 Task: Change Press Control Key Twice To Press Fn (Function) Key Twice
Action: Mouse moved to (285, 183)
Screenshot: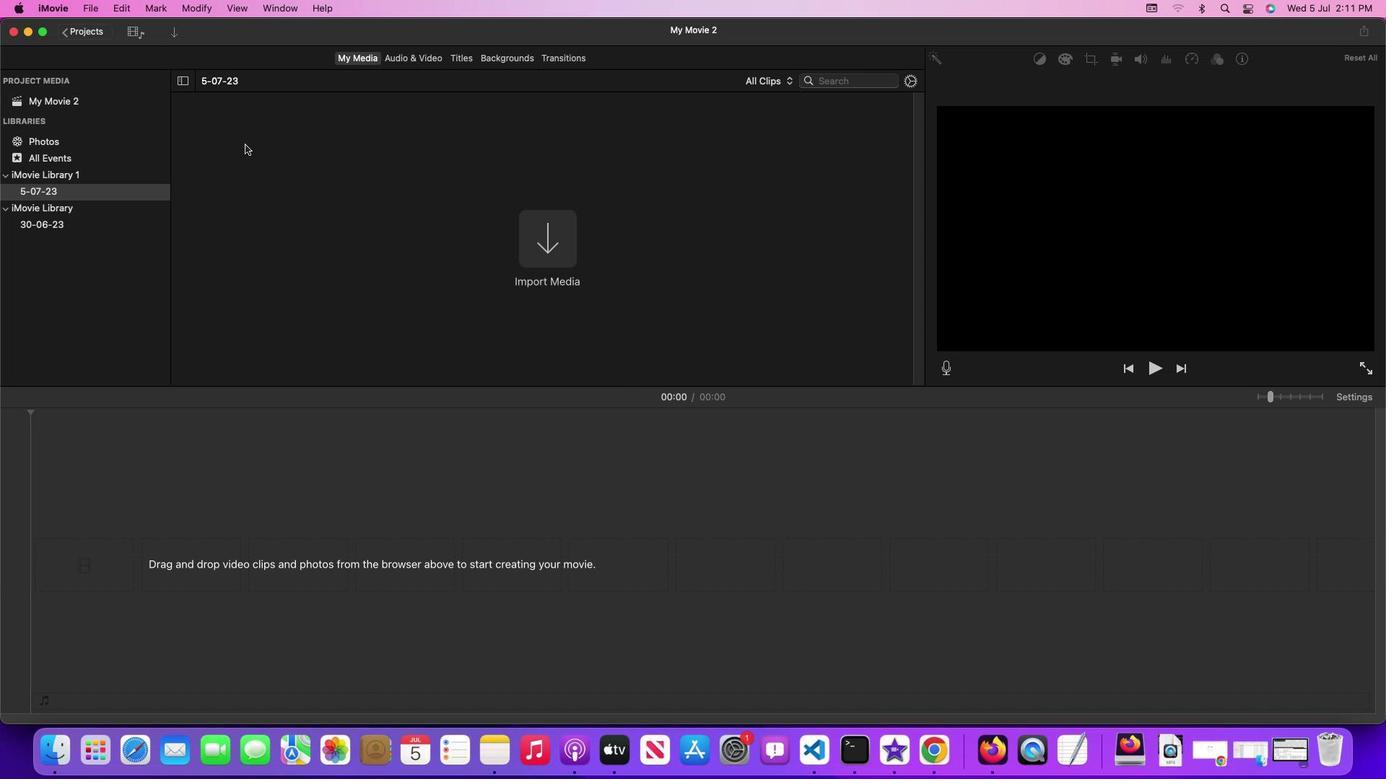 
Action: Mouse pressed left at (285, 183)
Screenshot: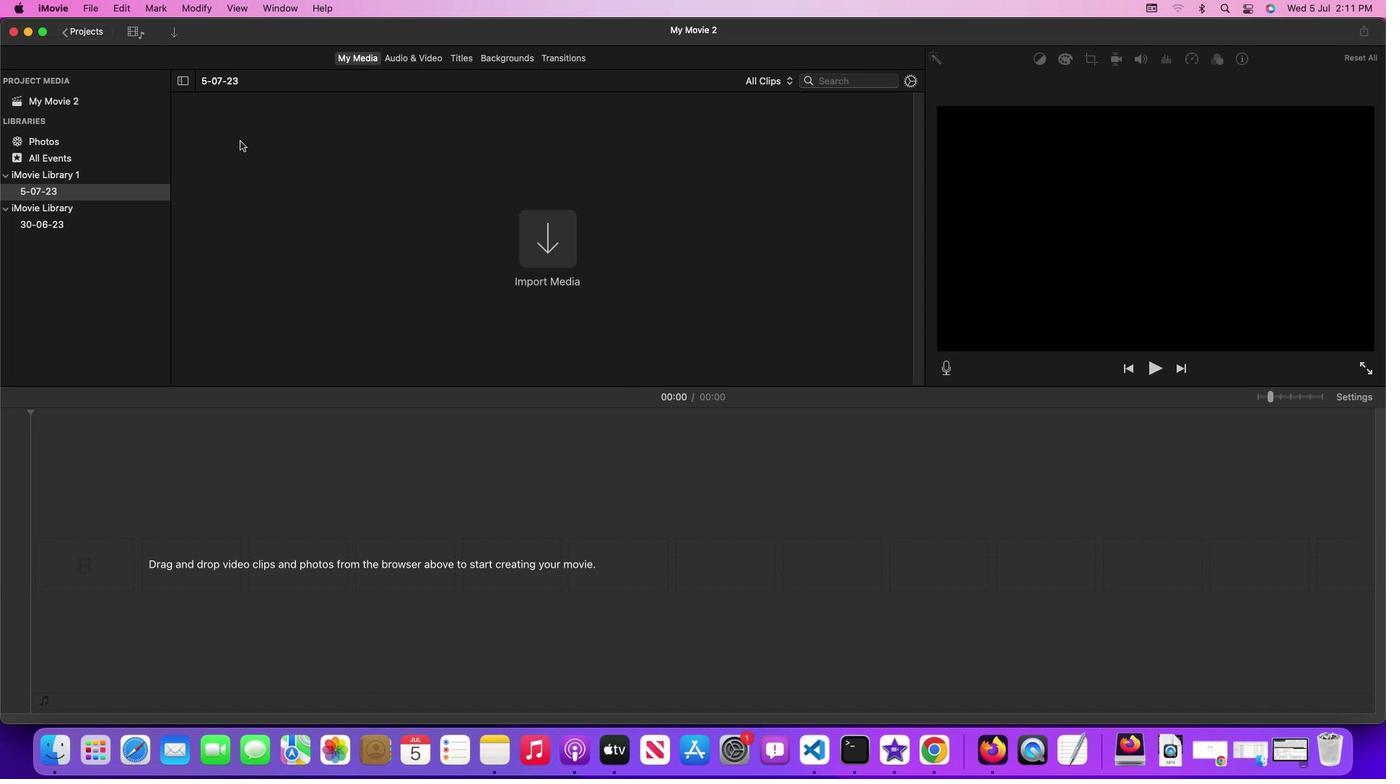 
Action: Mouse moved to (46, 5)
Screenshot: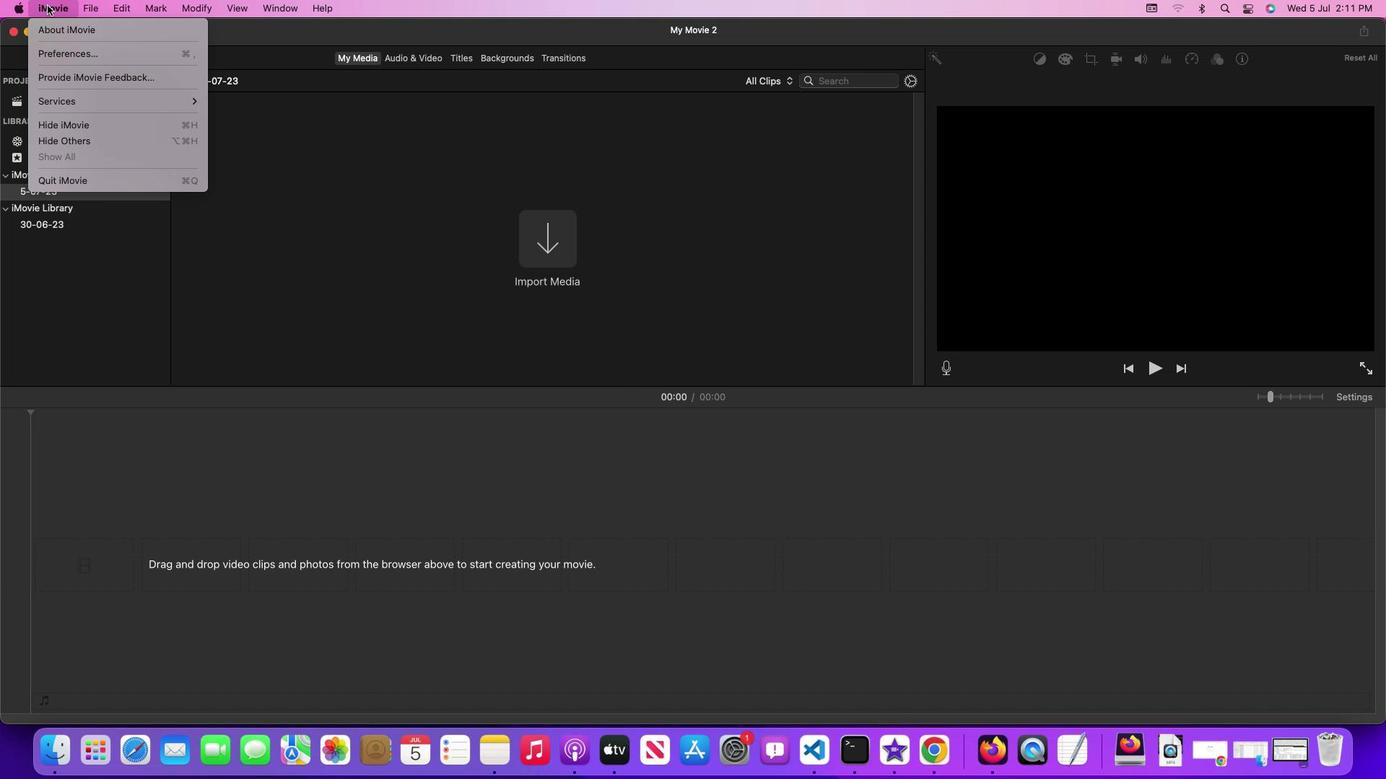 
Action: Mouse pressed left at (46, 5)
Screenshot: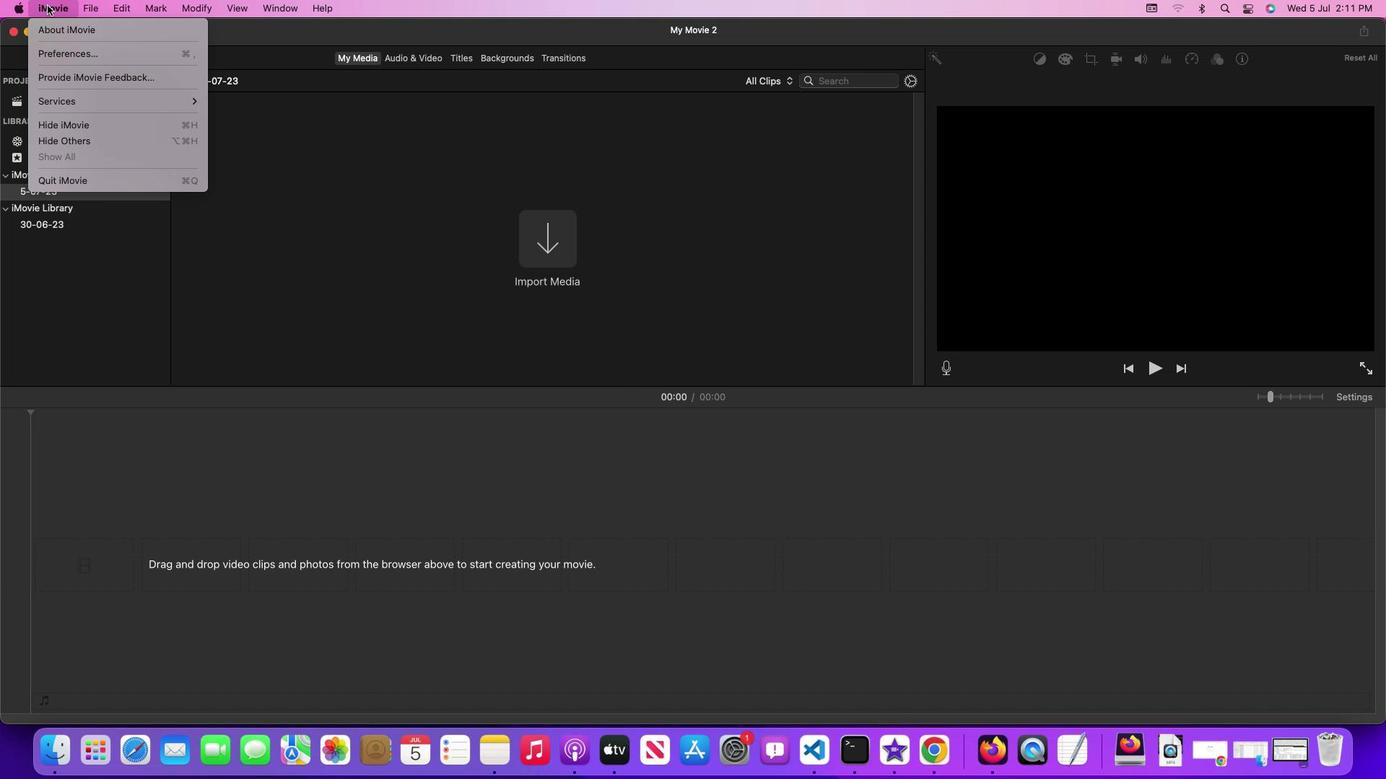 
Action: Mouse moved to (248, 124)
Screenshot: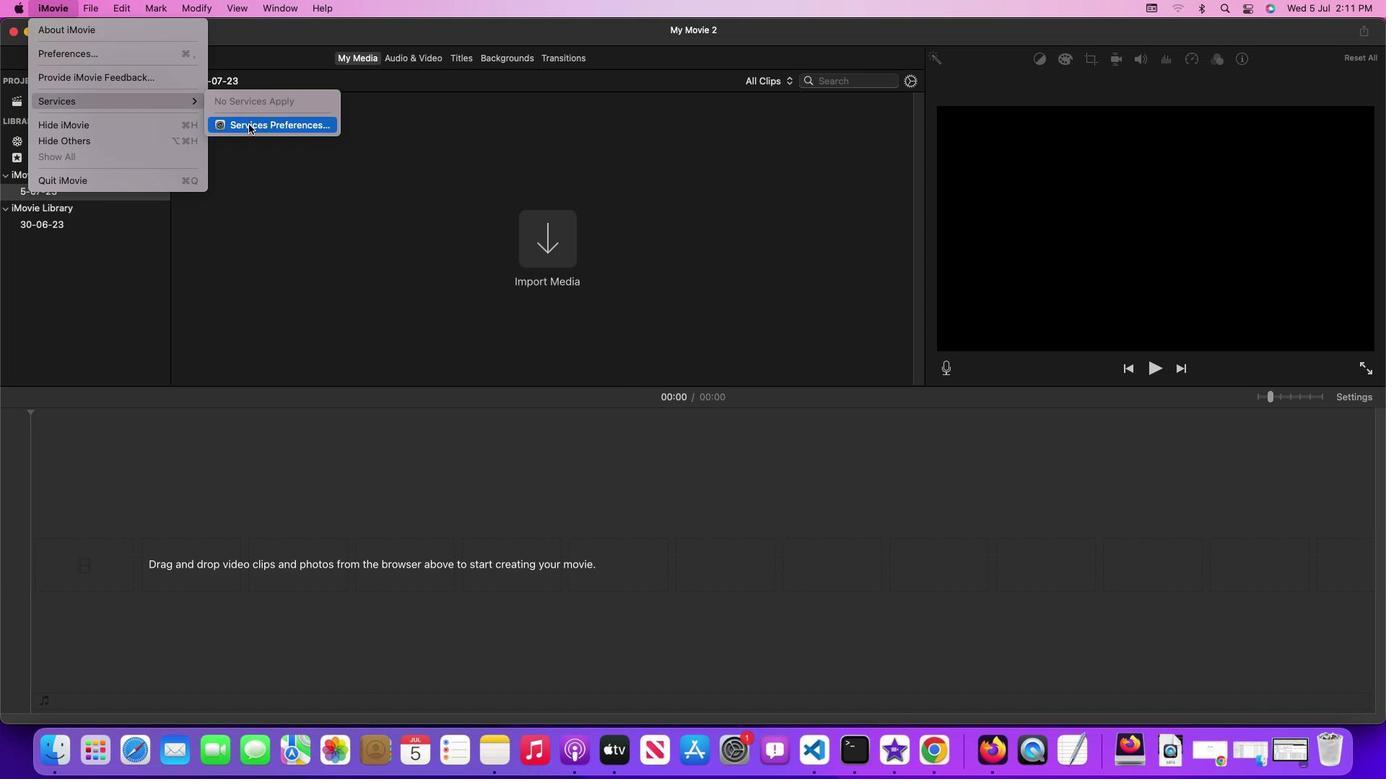 
Action: Mouse pressed left at (248, 124)
Screenshot: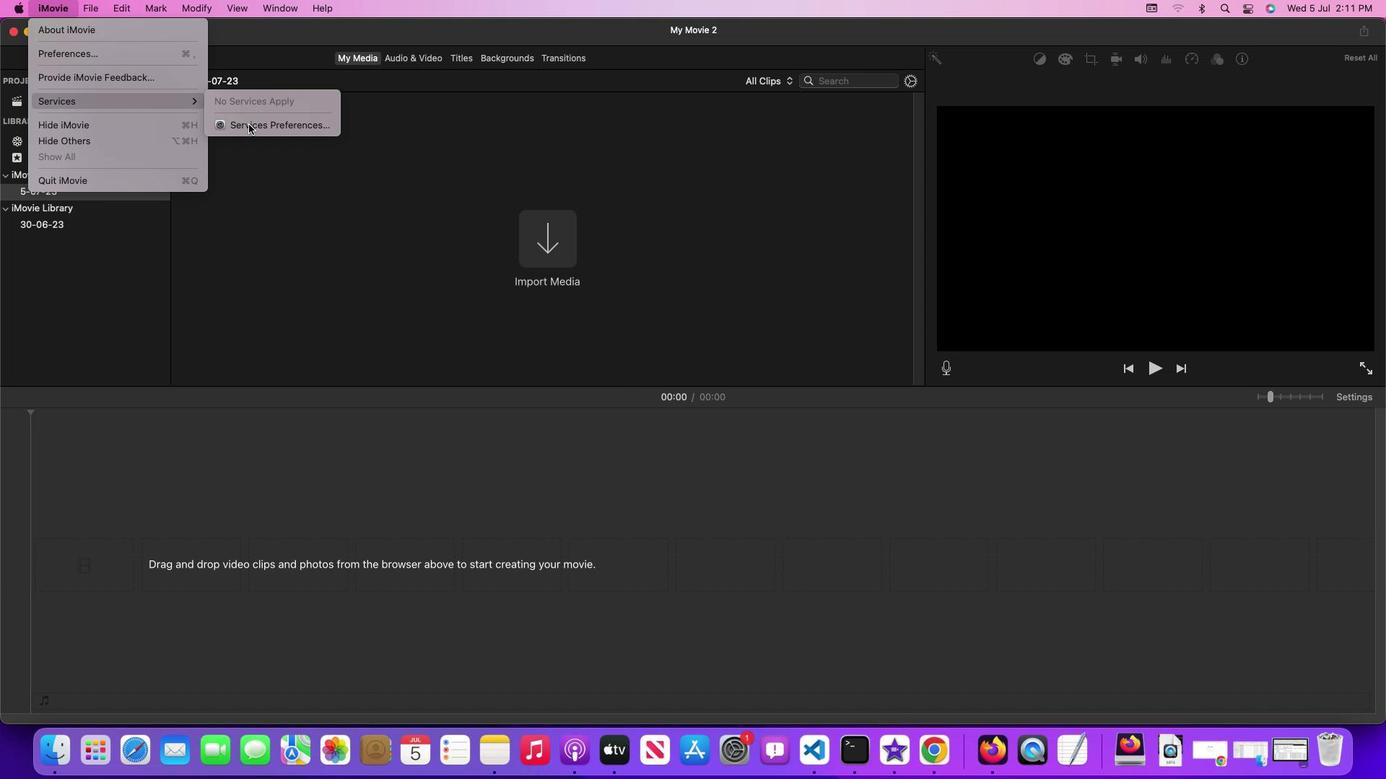 
Action: Mouse moved to (816, 77)
Screenshot: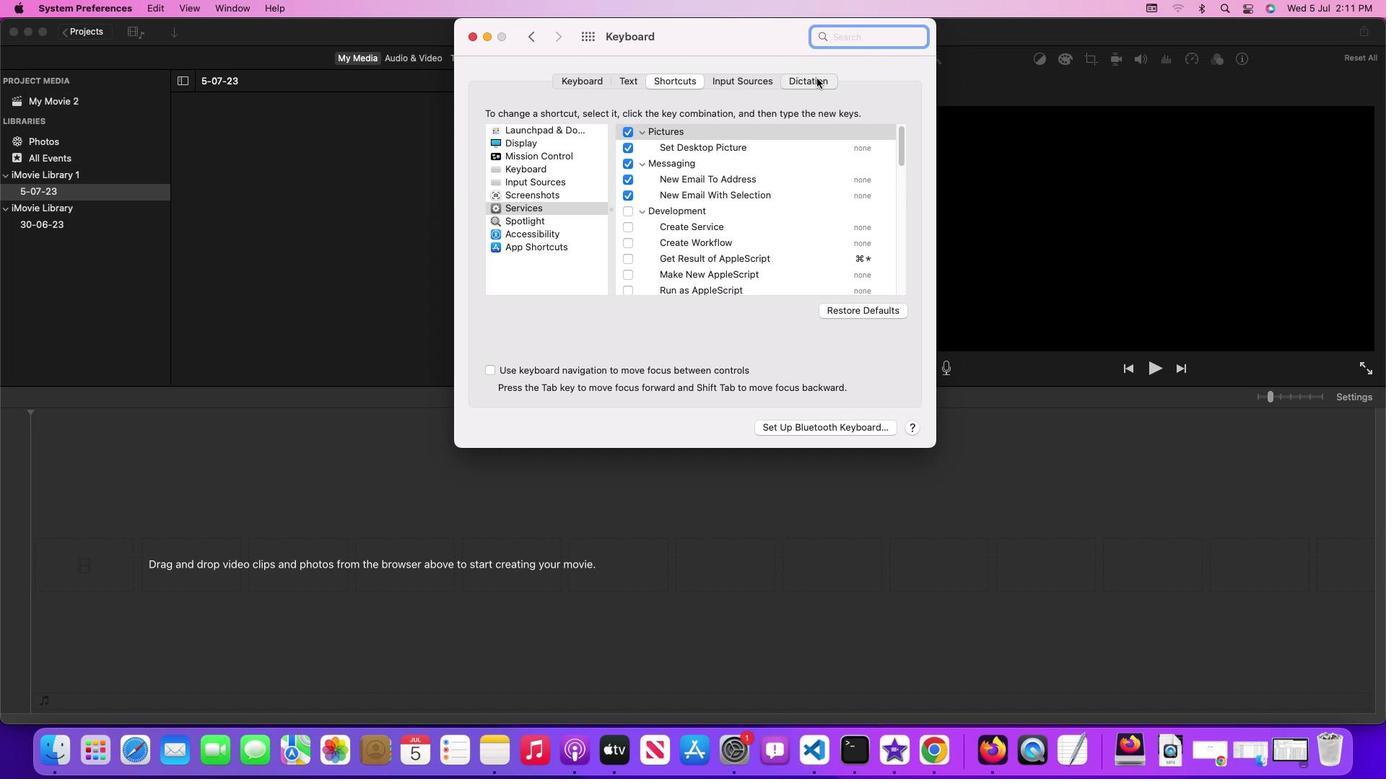 
Action: Mouse pressed left at (816, 77)
Screenshot: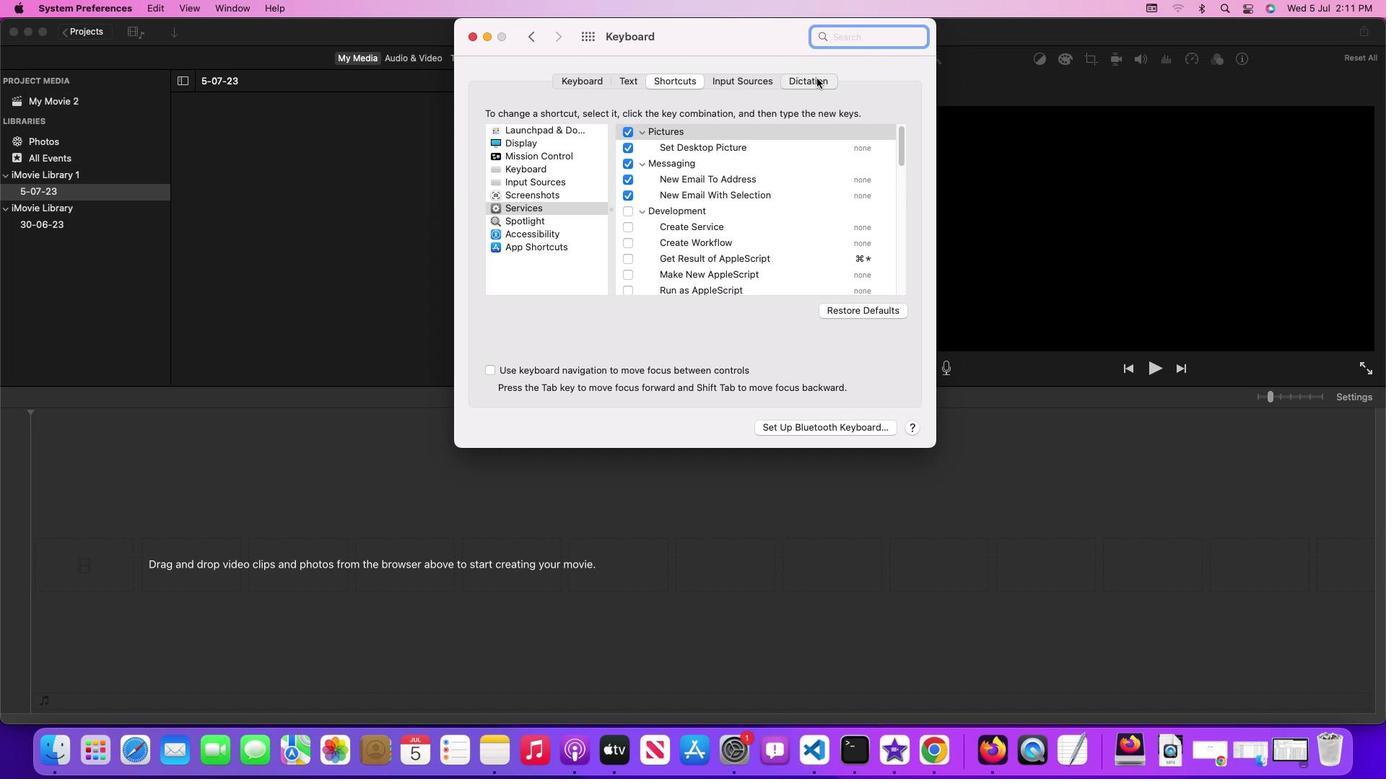 
Action: Mouse moved to (844, 191)
Screenshot: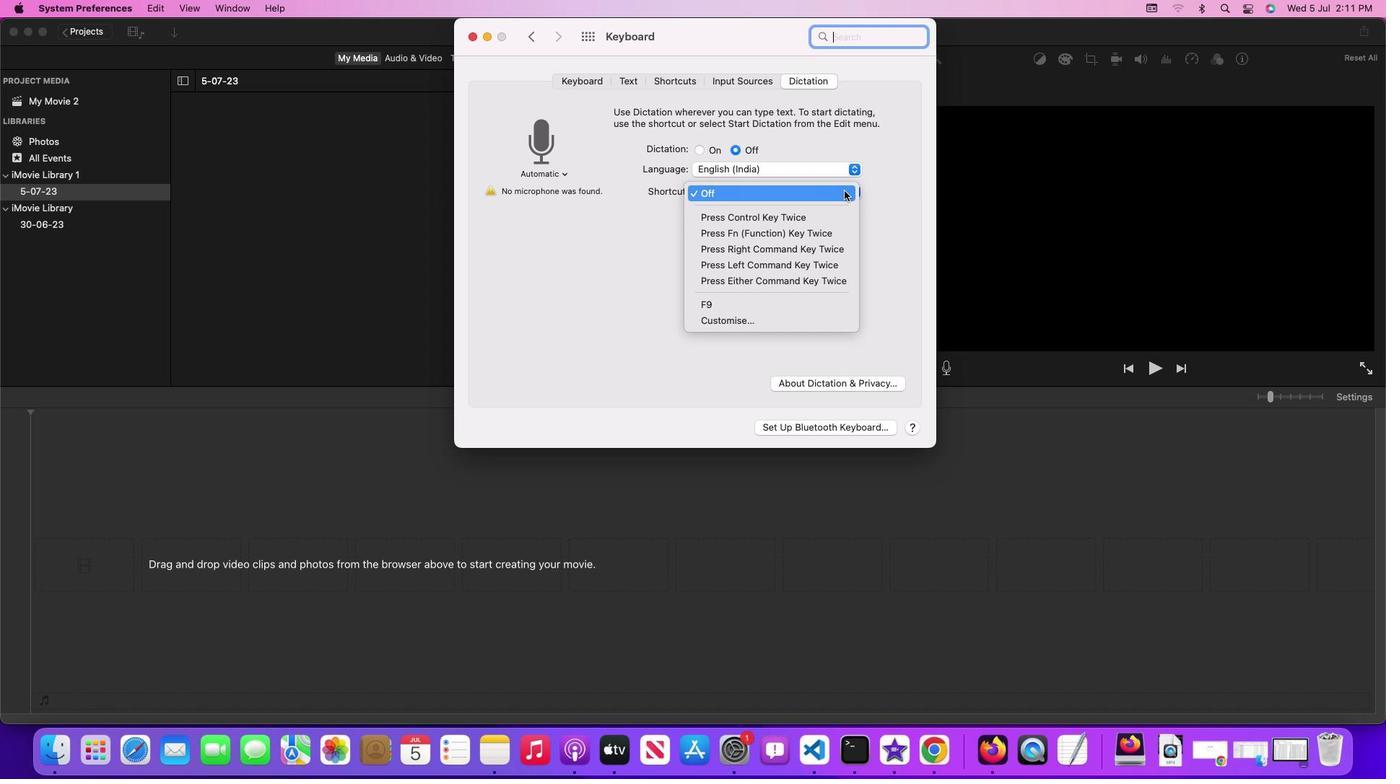 
Action: Mouse pressed left at (844, 191)
Screenshot: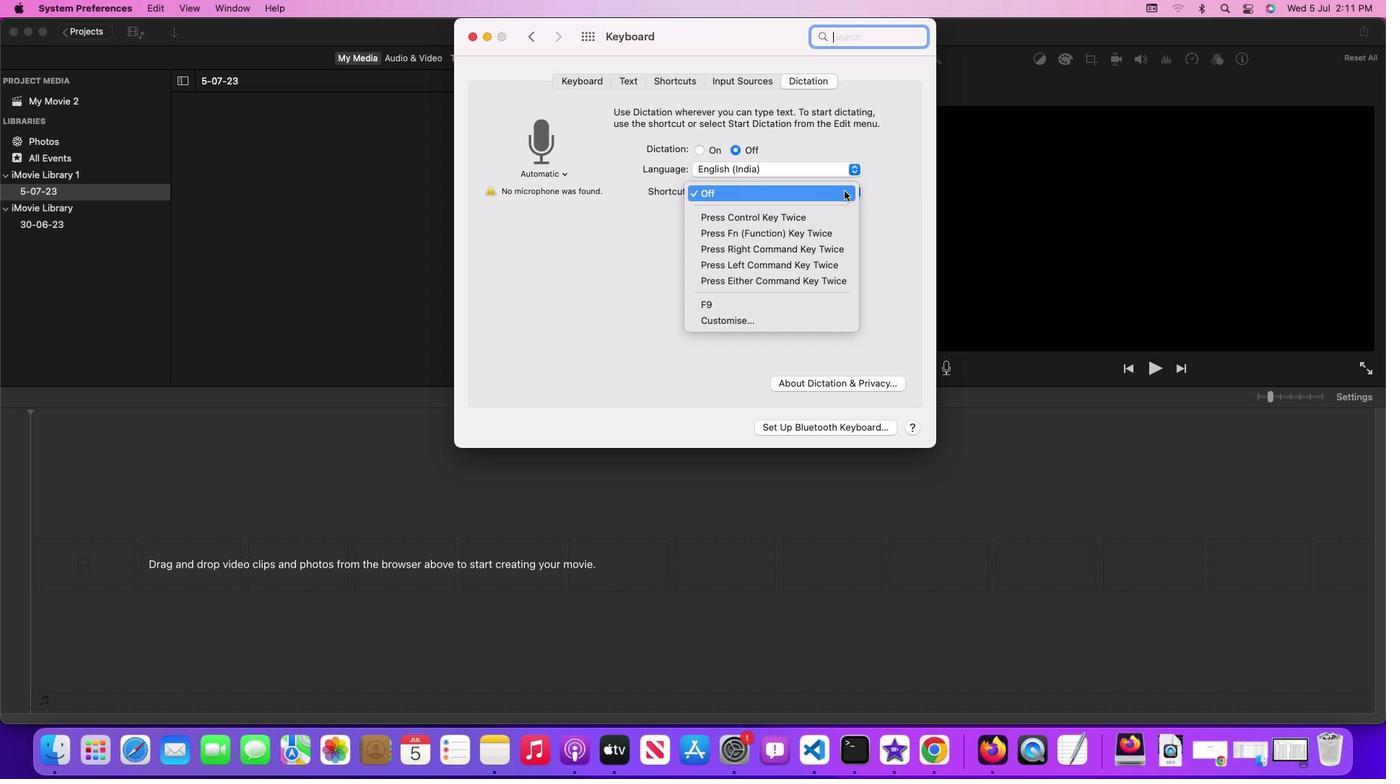 
Action: Mouse moved to (834, 214)
Screenshot: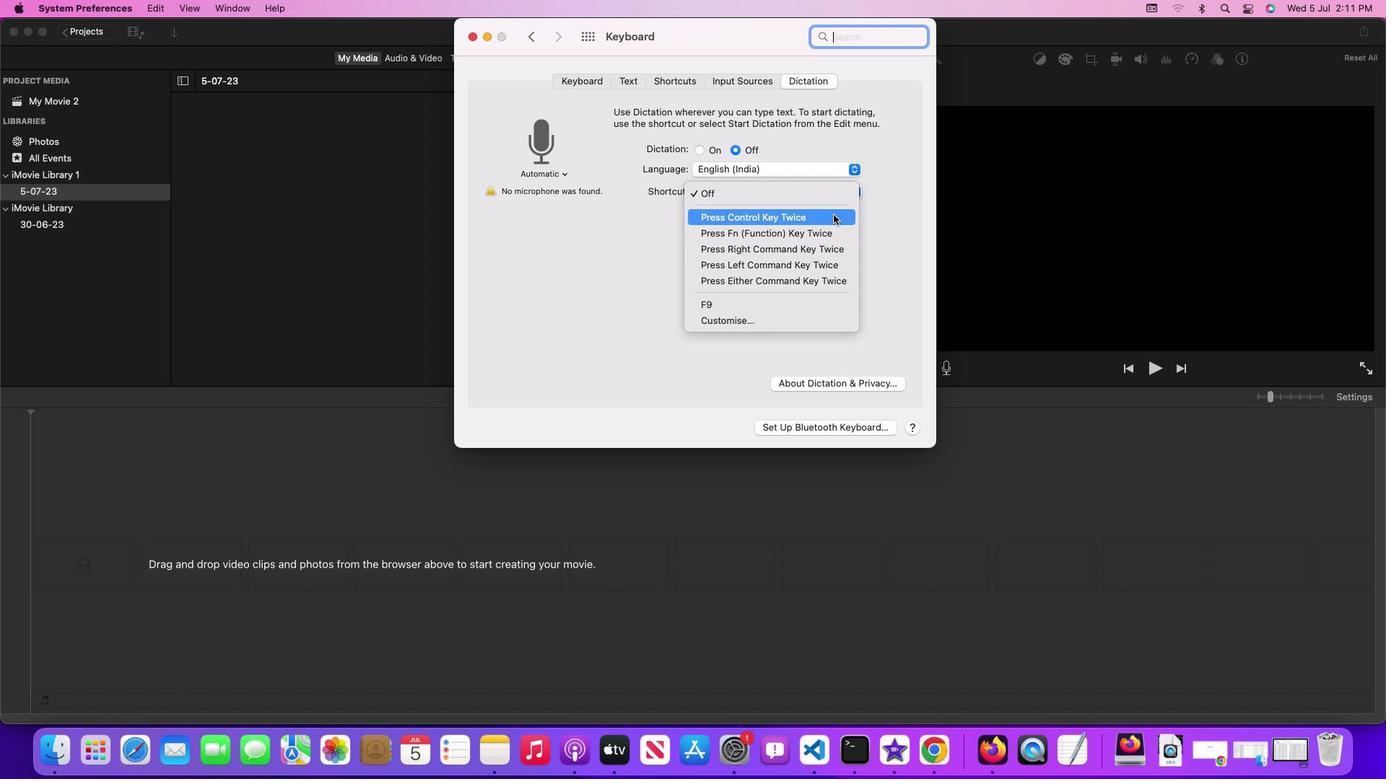 
Action: Mouse pressed left at (834, 214)
Screenshot: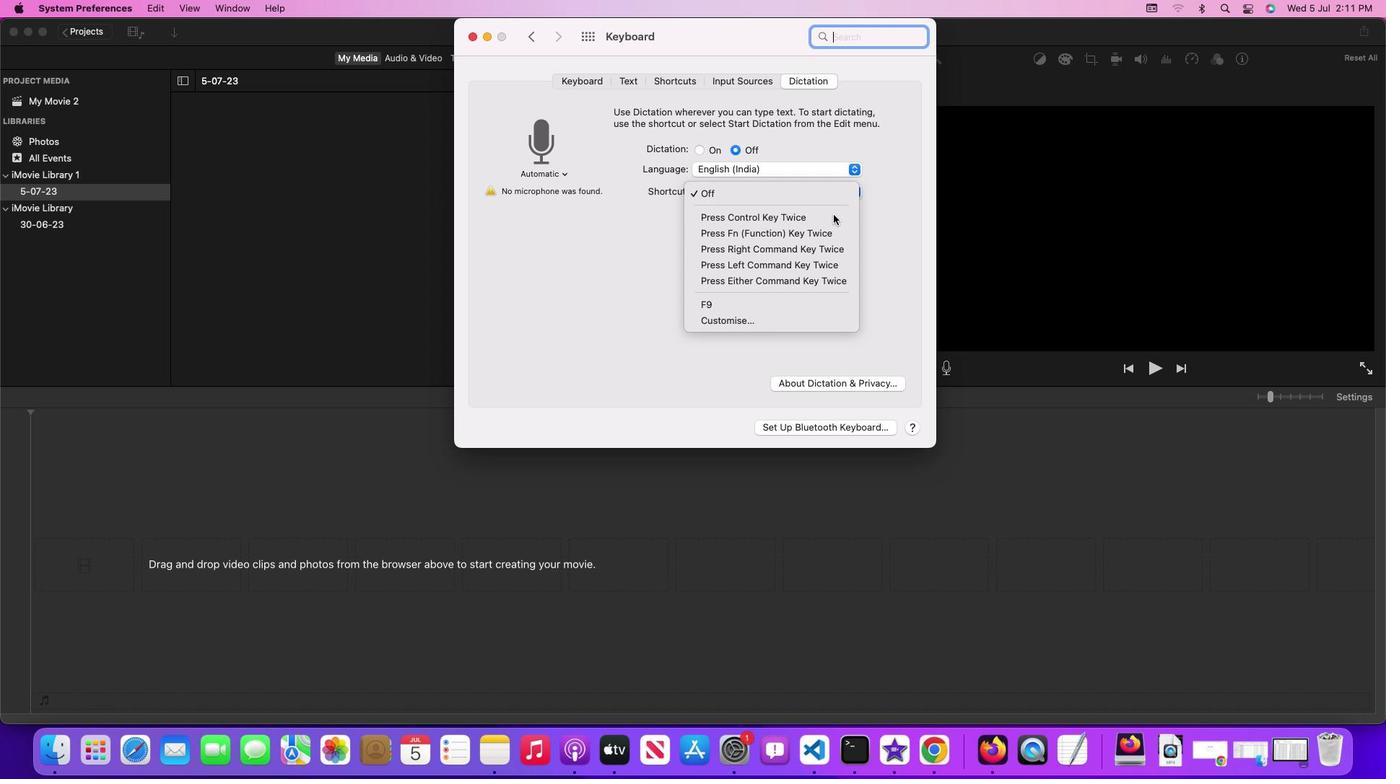 
